 Task: Flip the rectangle shape horizontally.
Action: Mouse moved to (244, 72)
Screenshot: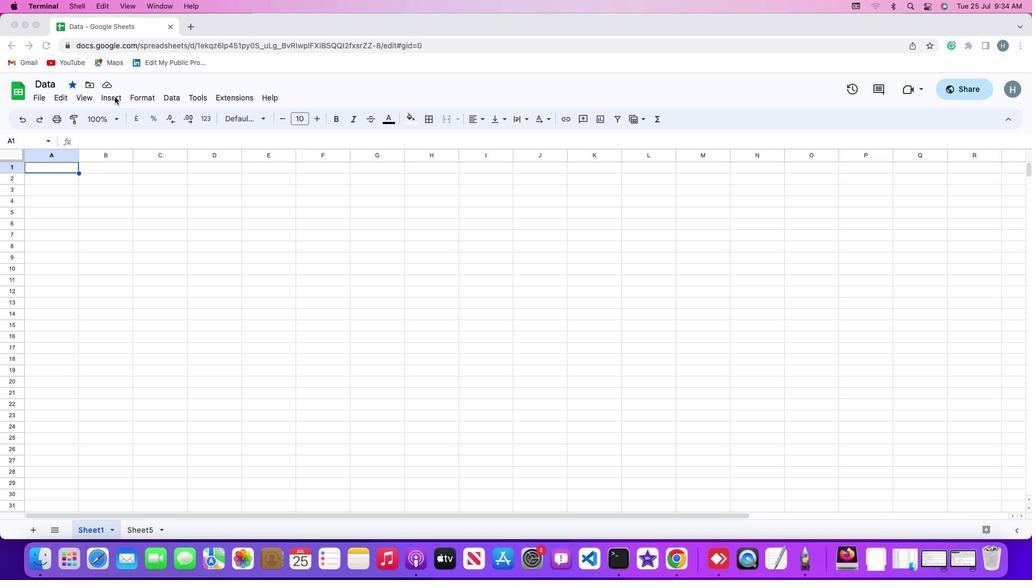 
Action: Mouse pressed left at (244, 72)
Screenshot: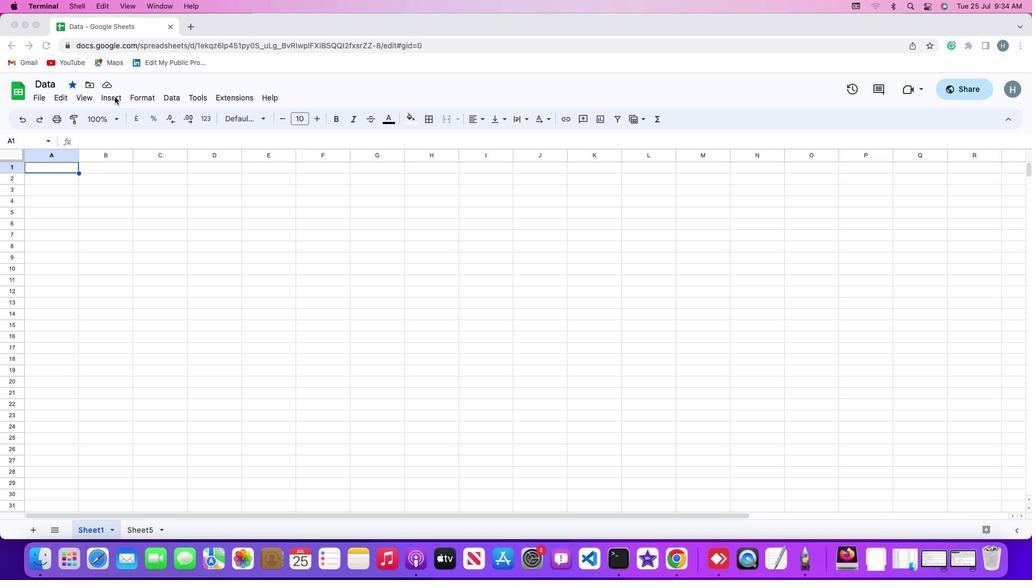 
Action: Mouse moved to (244, 71)
Screenshot: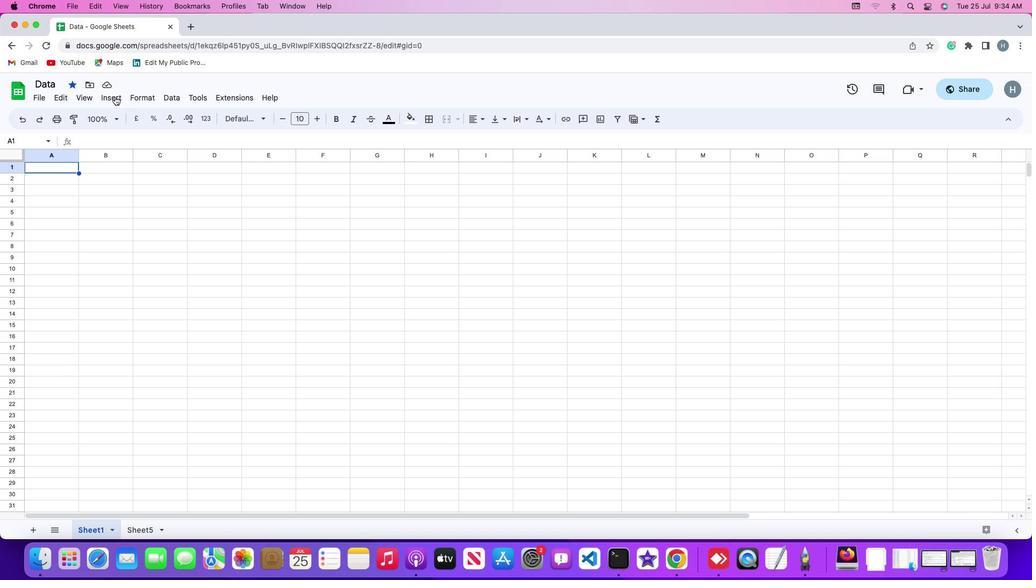 
Action: Mouse pressed left at (244, 71)
Screenshot: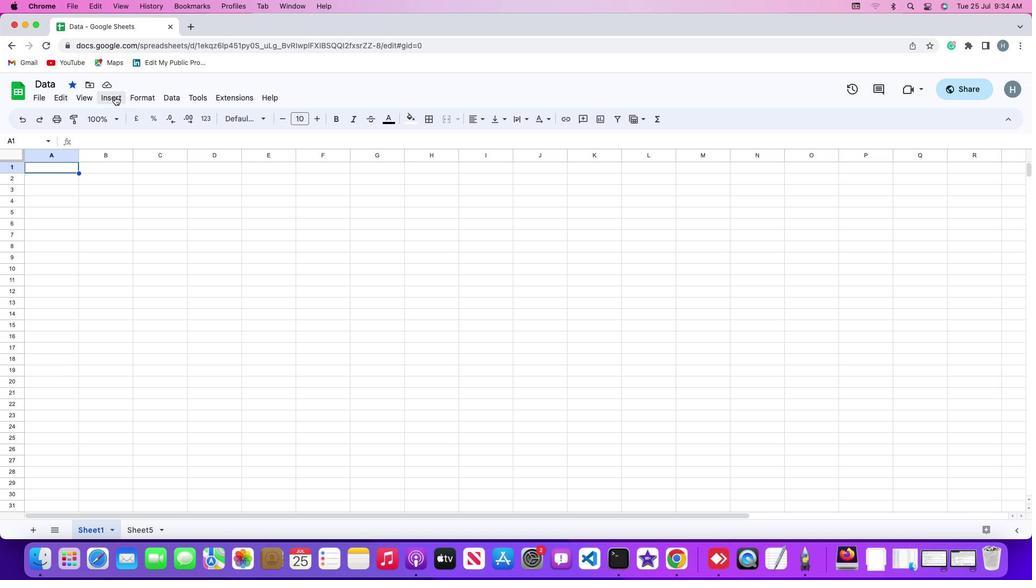 
Action: Mouse moved to (260, 225)
Screenshot: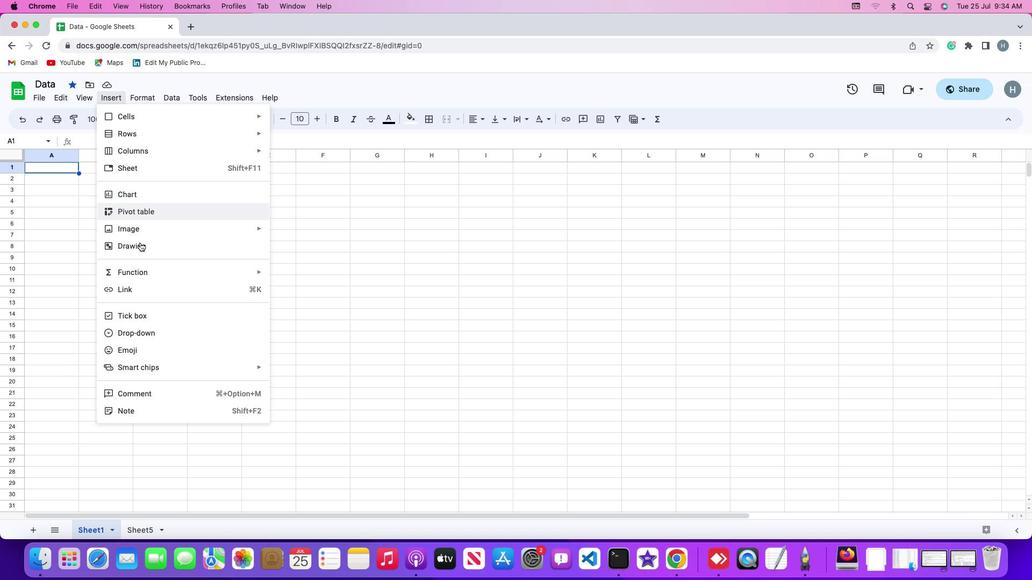 
Action: Mouse pressed left at (260, 225)
Screenshot: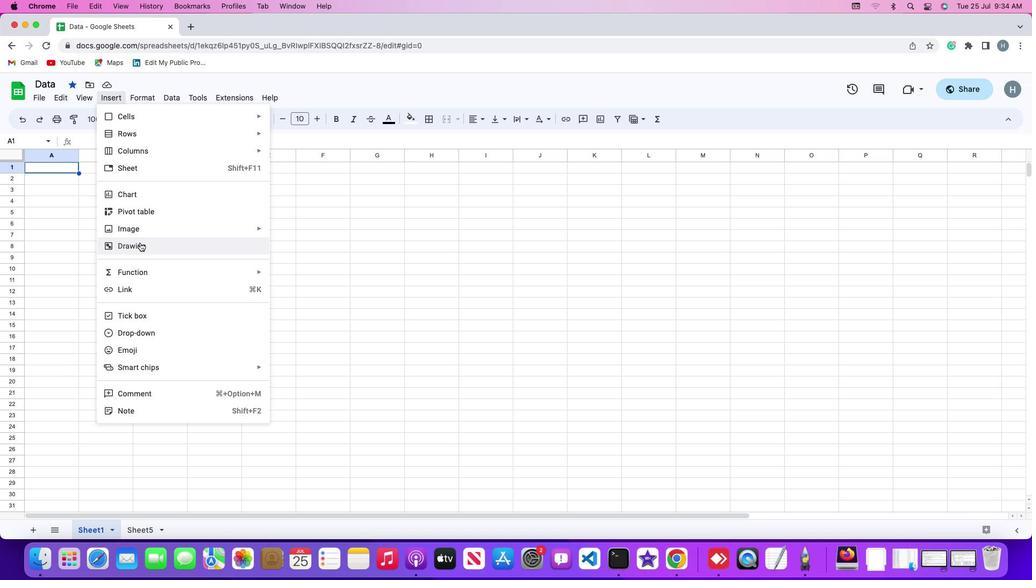 
Action: Mouse moved to (433, 112)
Screenshot: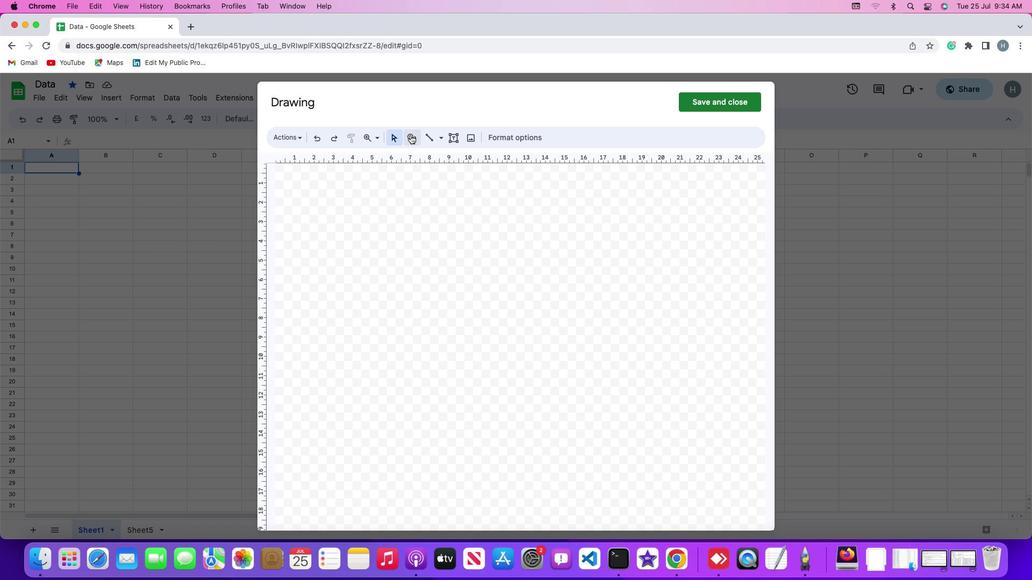 
Action: Mouse pressed left at (433, 112)
Screenshot: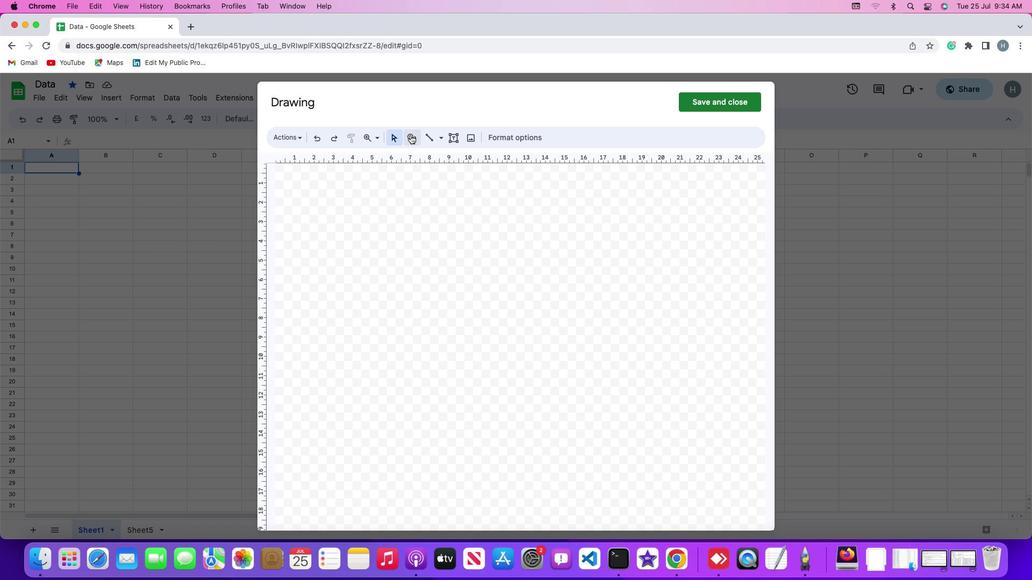 
Action: Mouse moved to (445, 131)
Screenshot: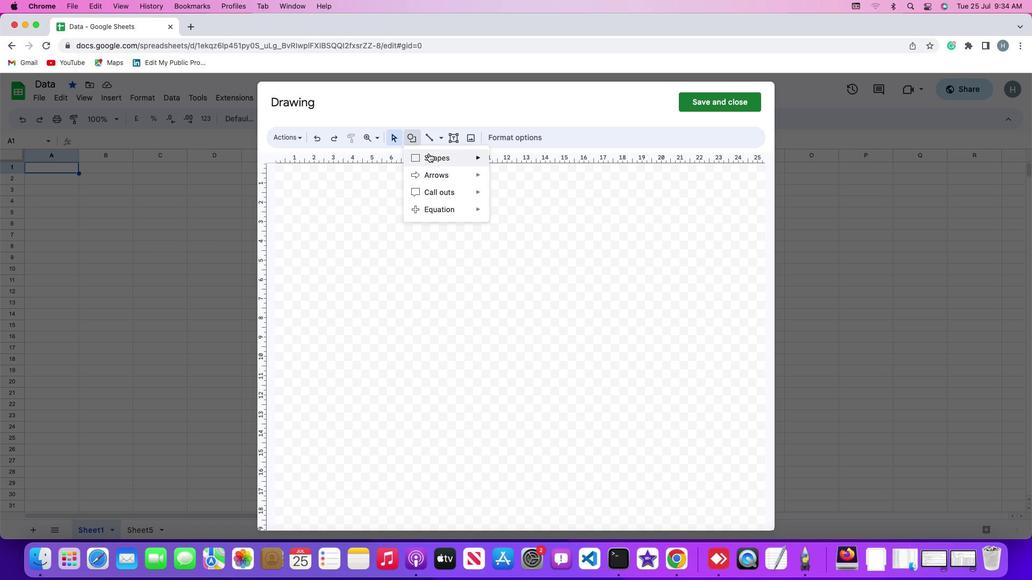
Action: Mouse pressed left at (445, 131)
Screenshot: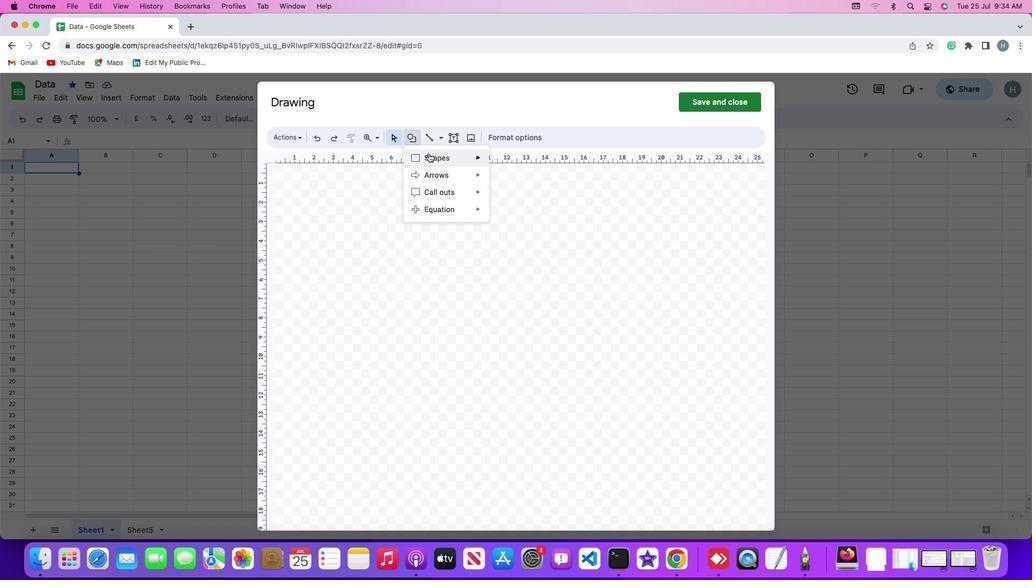 
Action: Mouse moved to (487, 138)
Screenshot: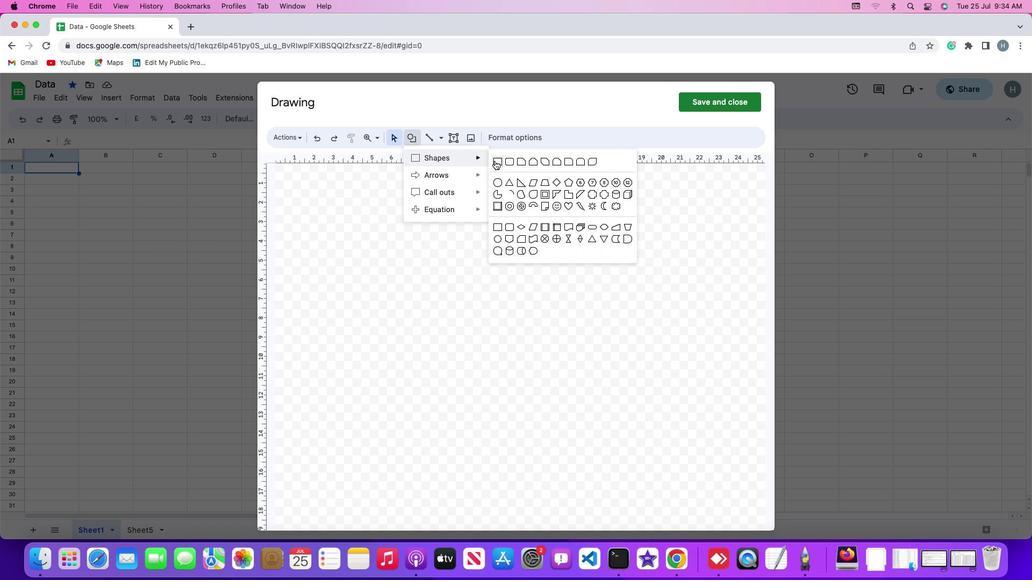 
Action: Mouse pressed left at (487, 138)
Screenshot: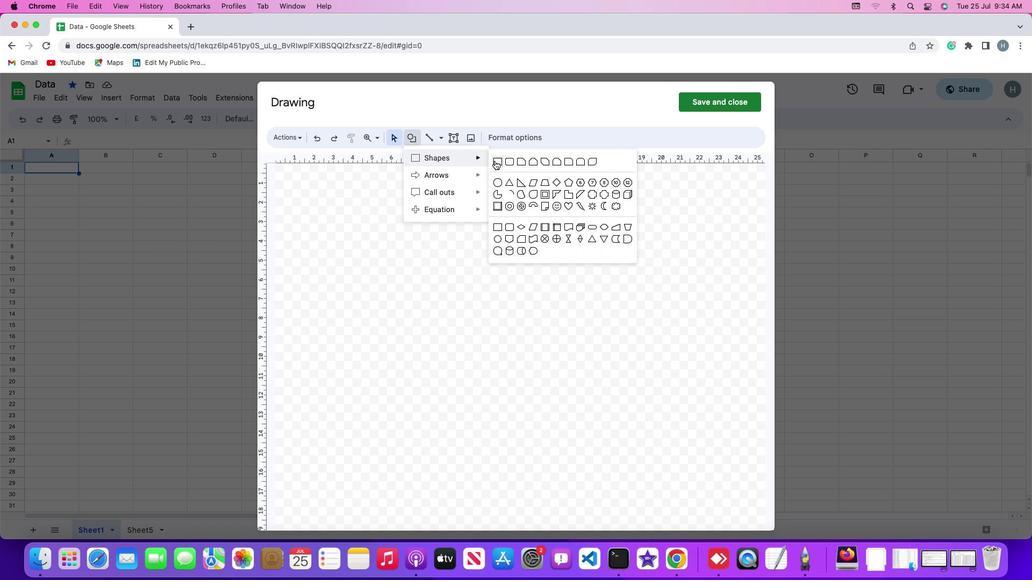 
Action: Mouse moved to (415, 211)
Screenshot: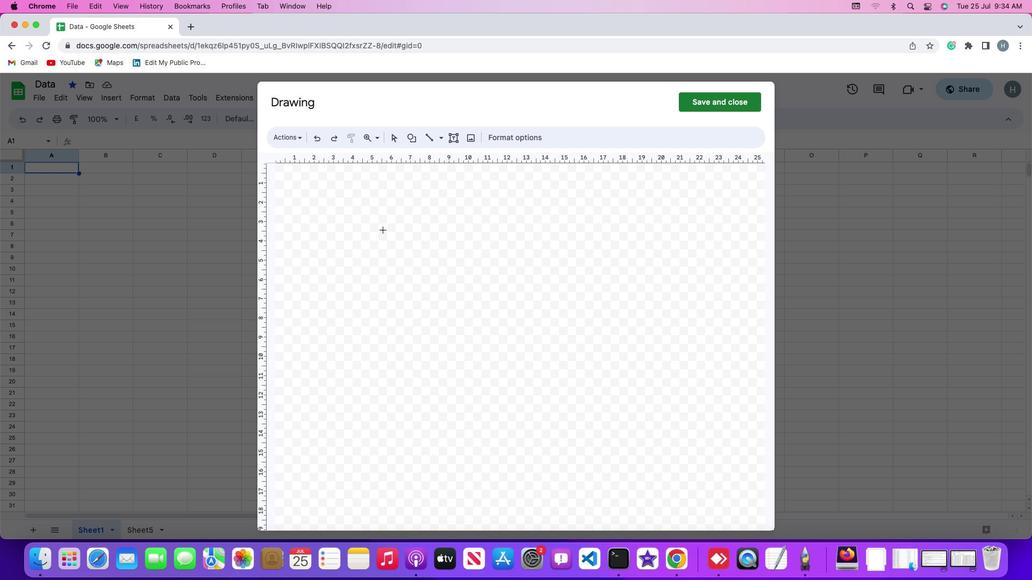 
Action: Mouse pressed left at (415, 211)
Screenshot: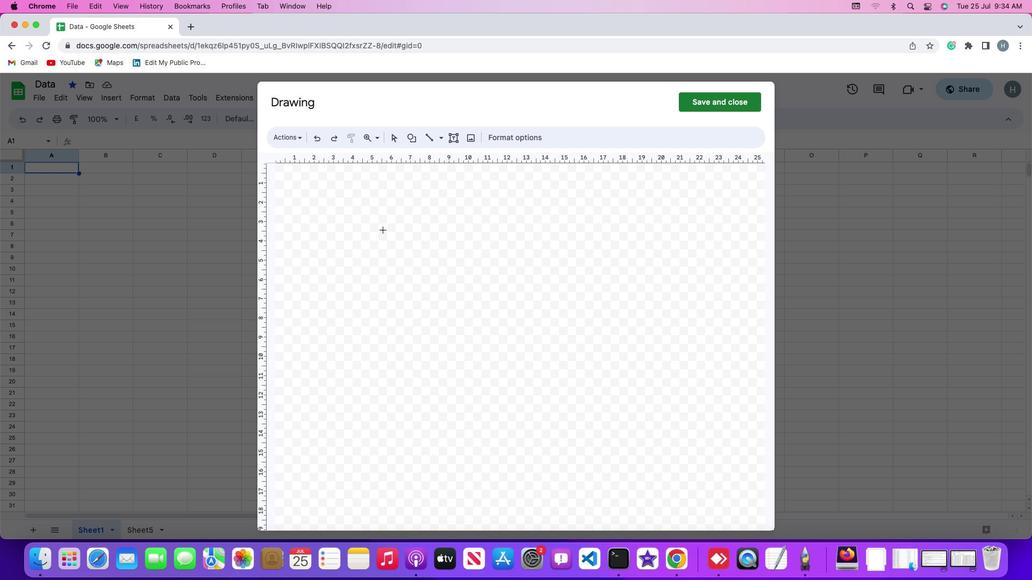 
Action: Mouse moved to (610, 286)
Screenshot: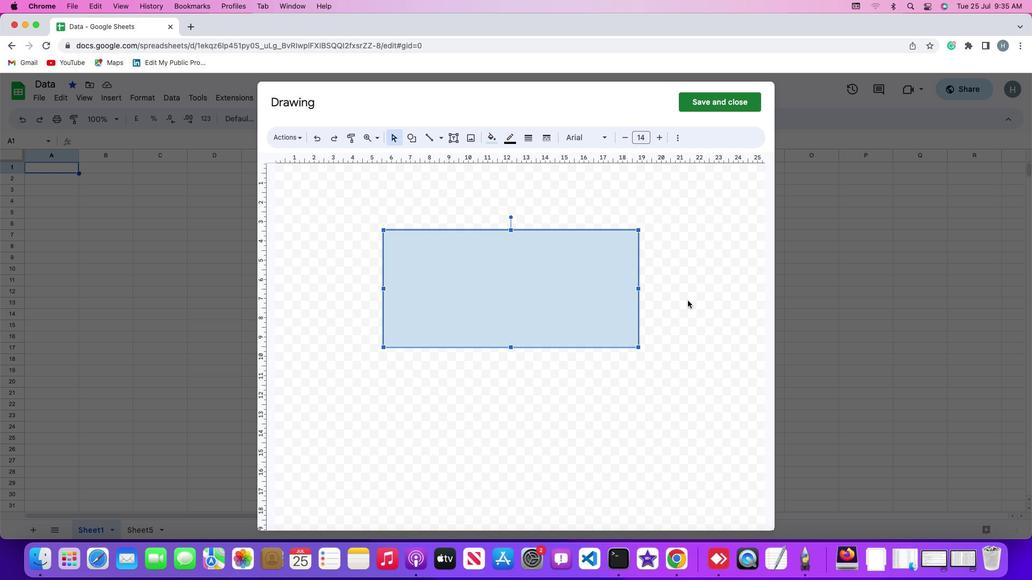 
Action: Mouse pressed left at (610, 286)
Screenshot: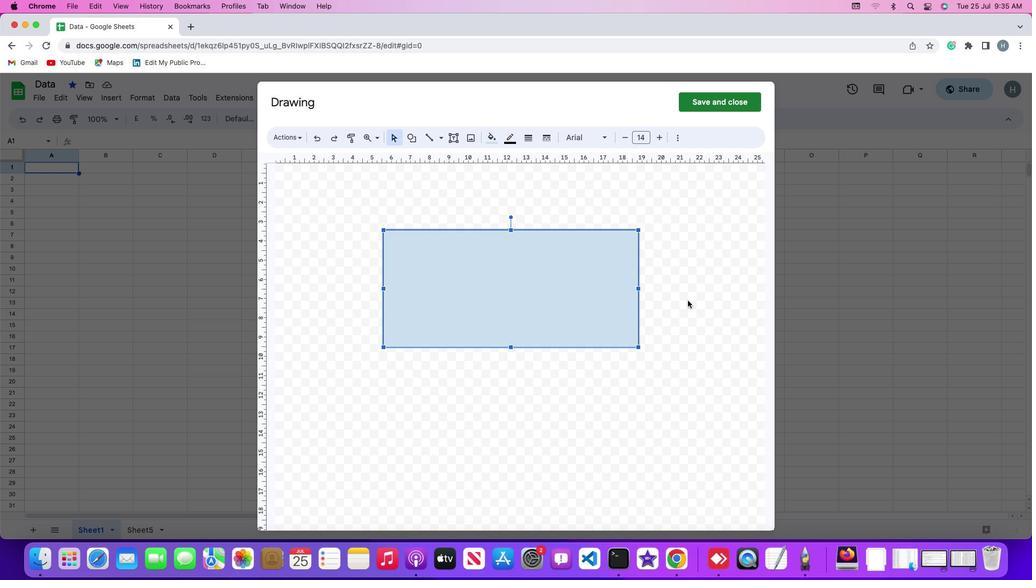 
Action: Mouse moved to (560, 292)
Screenshot: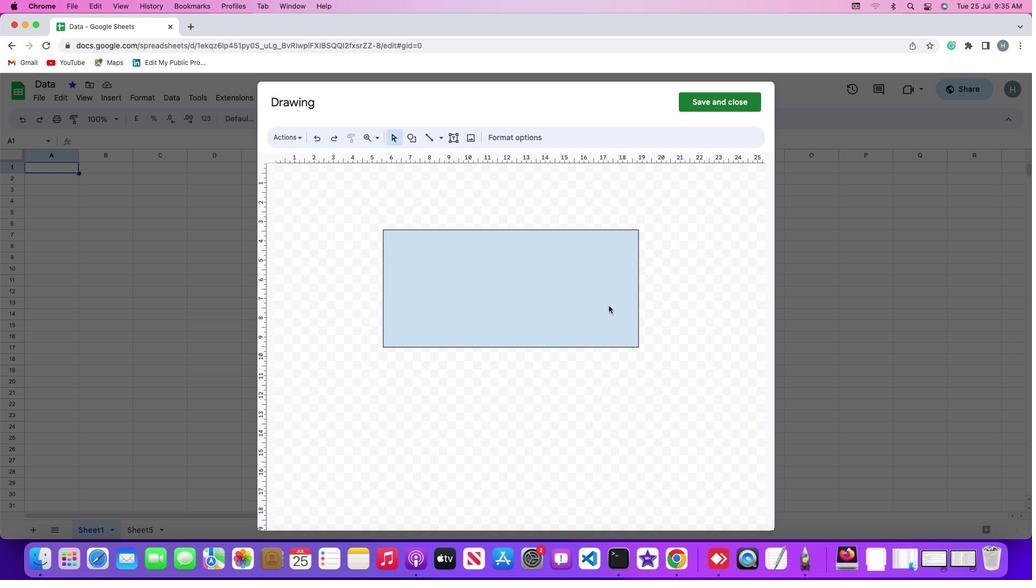 
Action: Mouse pressed left at (560, 292)
Screenshot: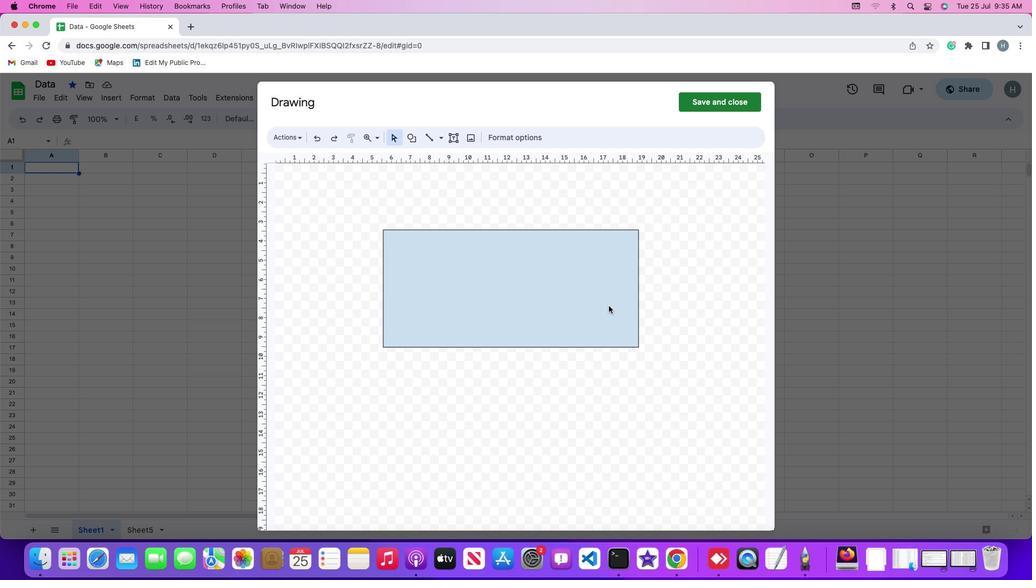 
Action: Mouse moved to (362, 116)
Screenshot: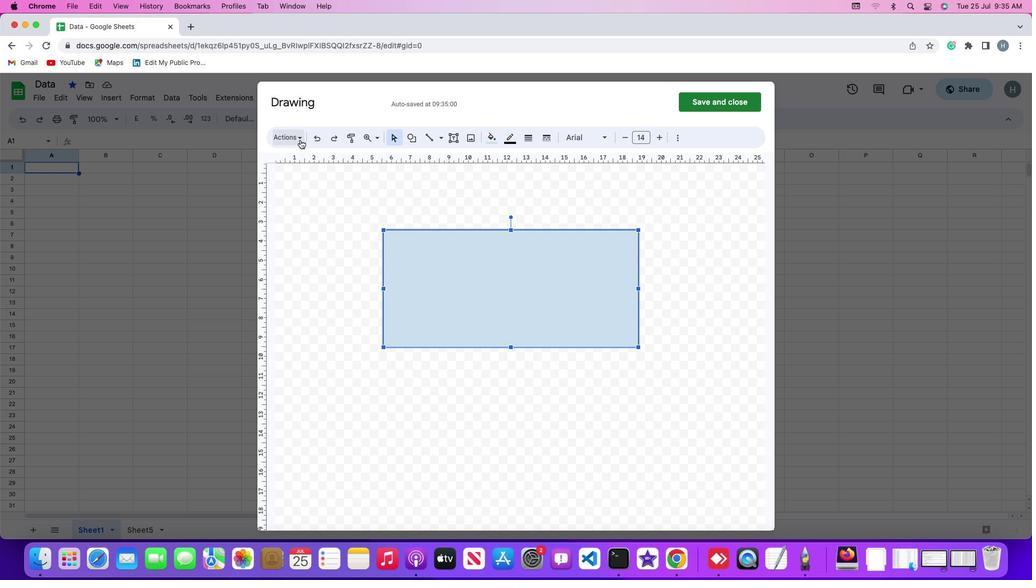 
Action: Mouse pressed left at (362, 116)
Screenshot: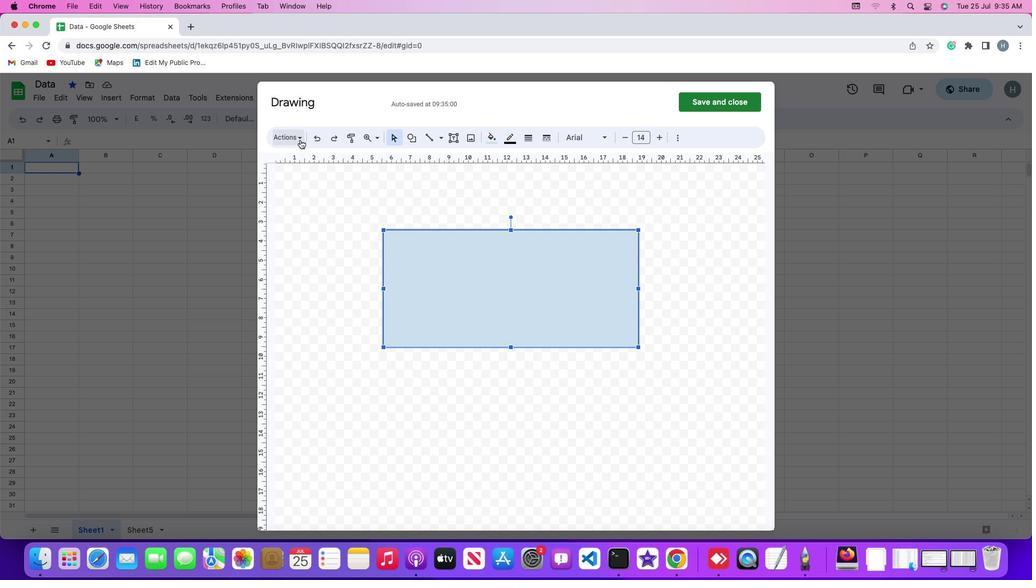 
Action: Mouse moved to (483, 398)
Screenshot: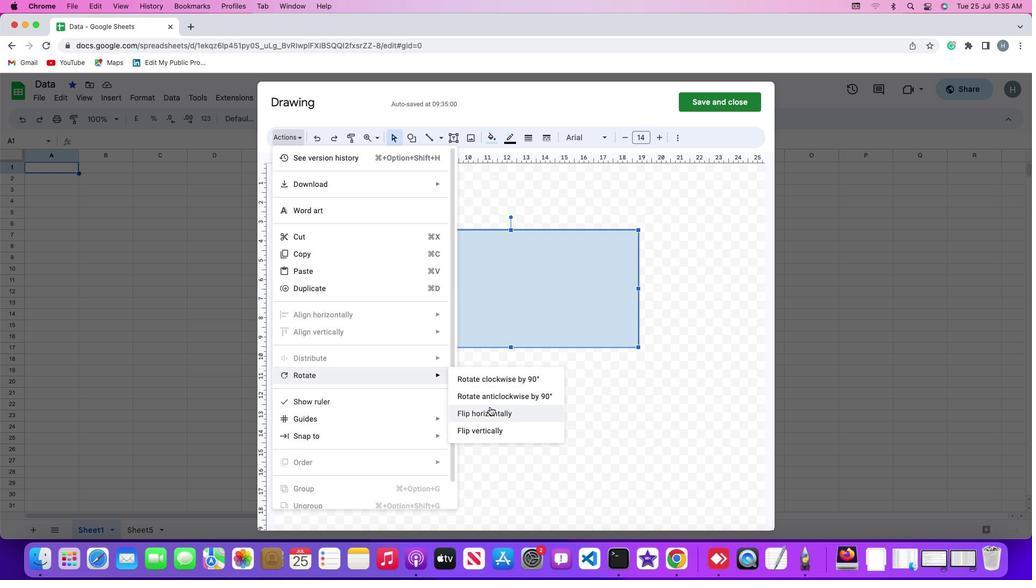 
Action: Mouse pressed left at (483, 398)
Screenshot: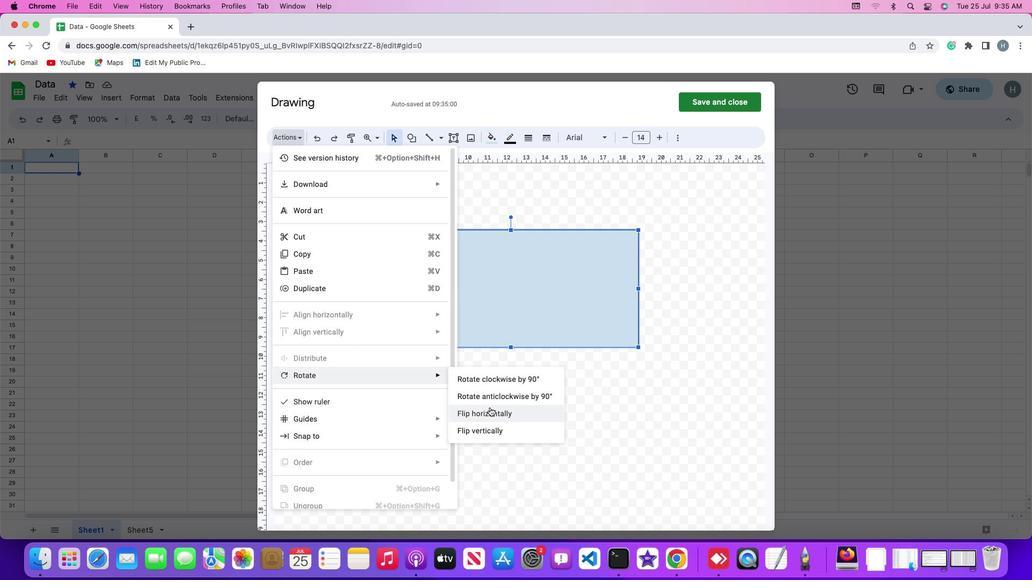
Action: Mouse moved to (517, 355)
Screenshot: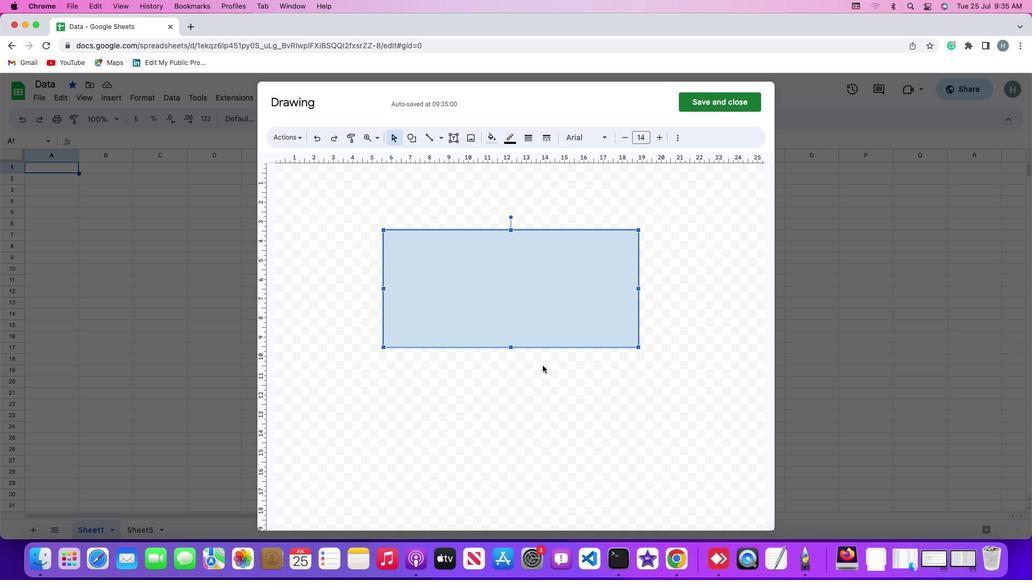 
